 Task: Check the average views per listing of 1 bathroom in the last 3 years.
Action: Mouse moved to (887, 210)
Screenshot: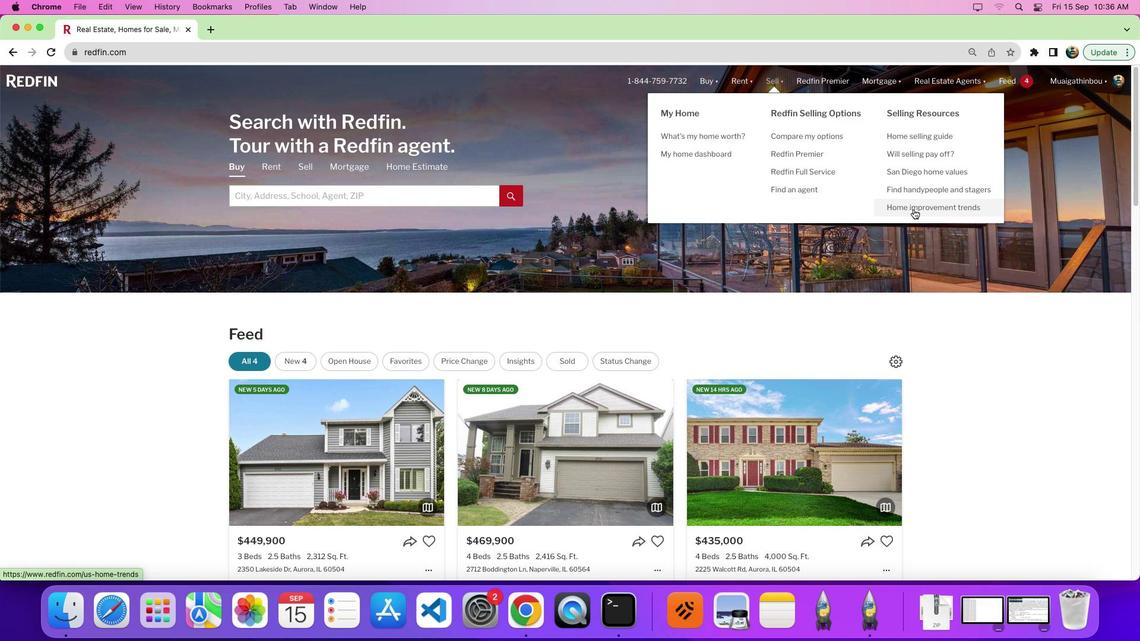 
Action: Mouse pressed left at (887, 210)
Screenshot: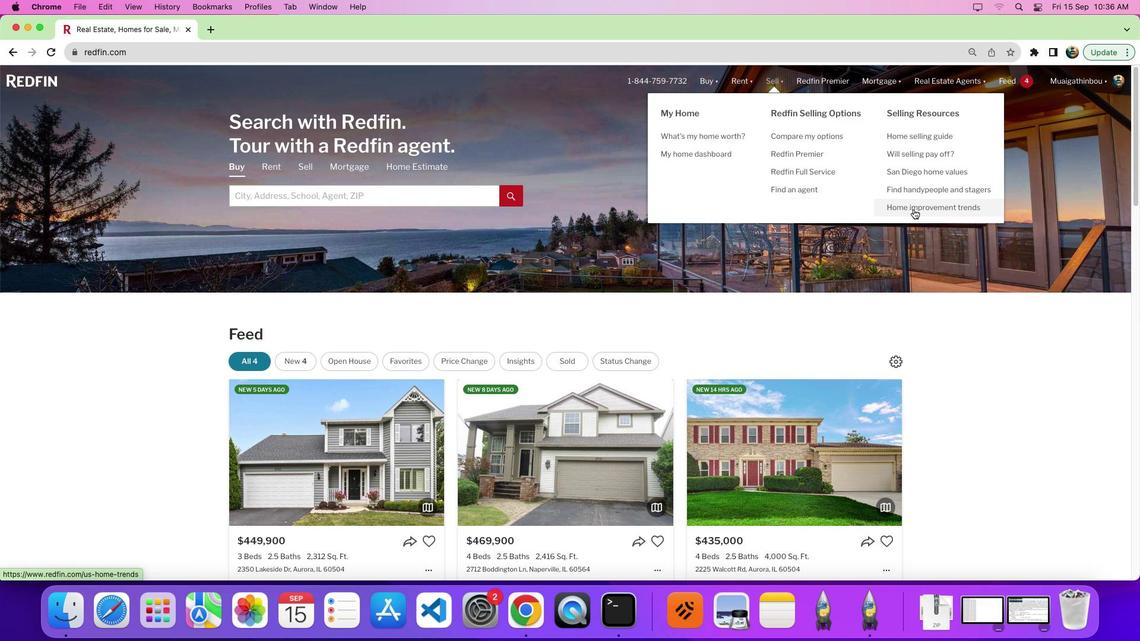 
Action: Mouse moved to (307, 229)
Screenshot: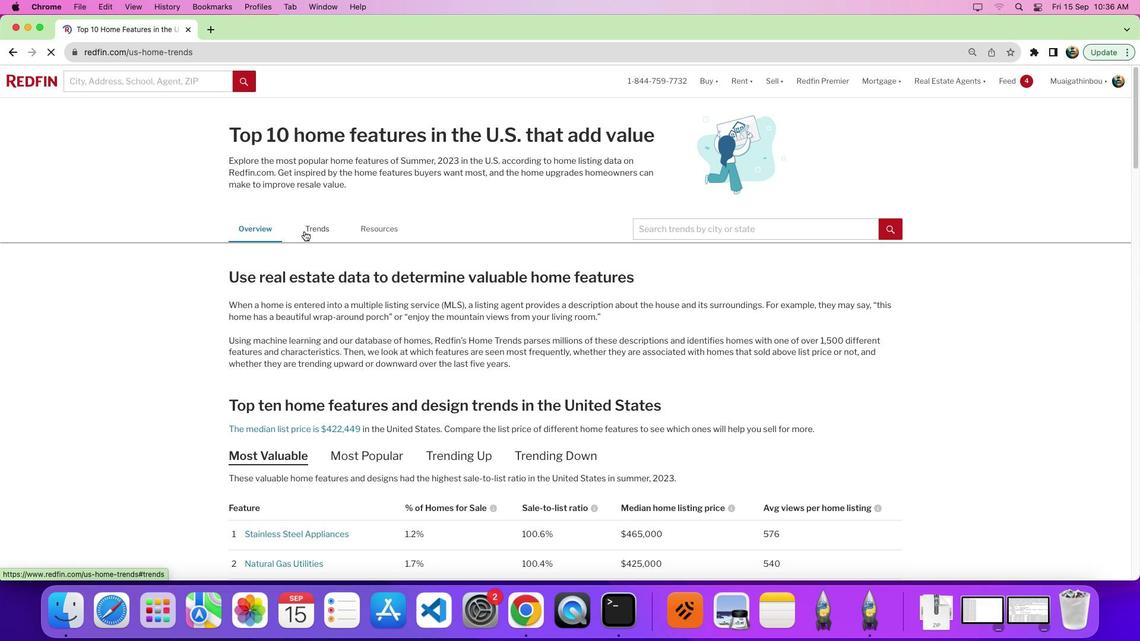 
Action: Mouse pressed left at (307, 229)
Screenshot: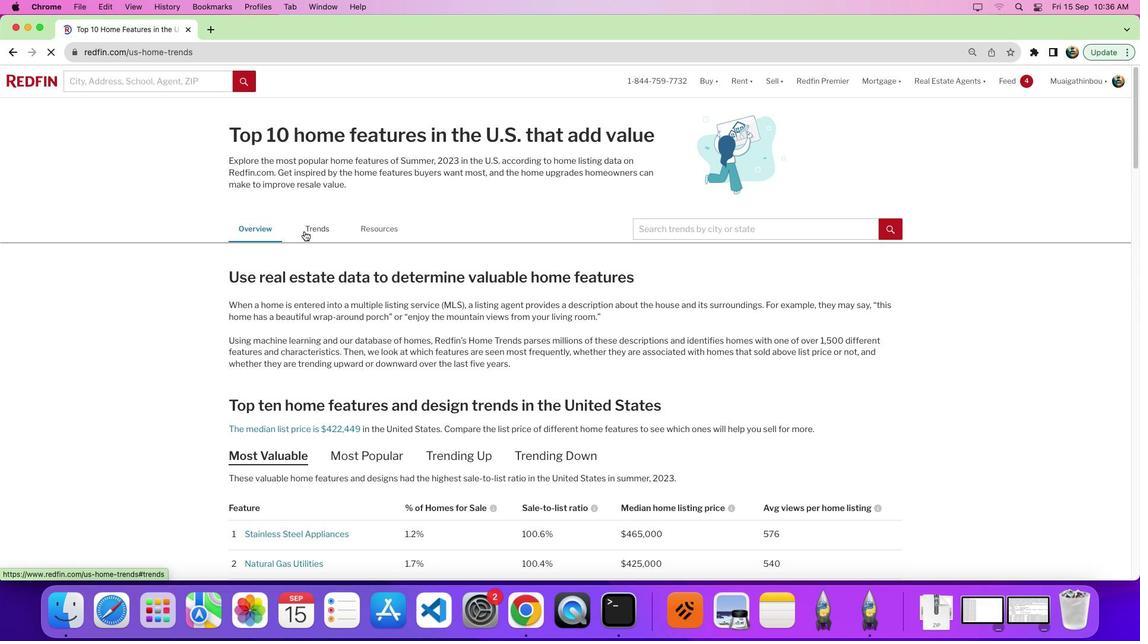 
Action: Mouse pressed left at (307, 229)
Screenshot: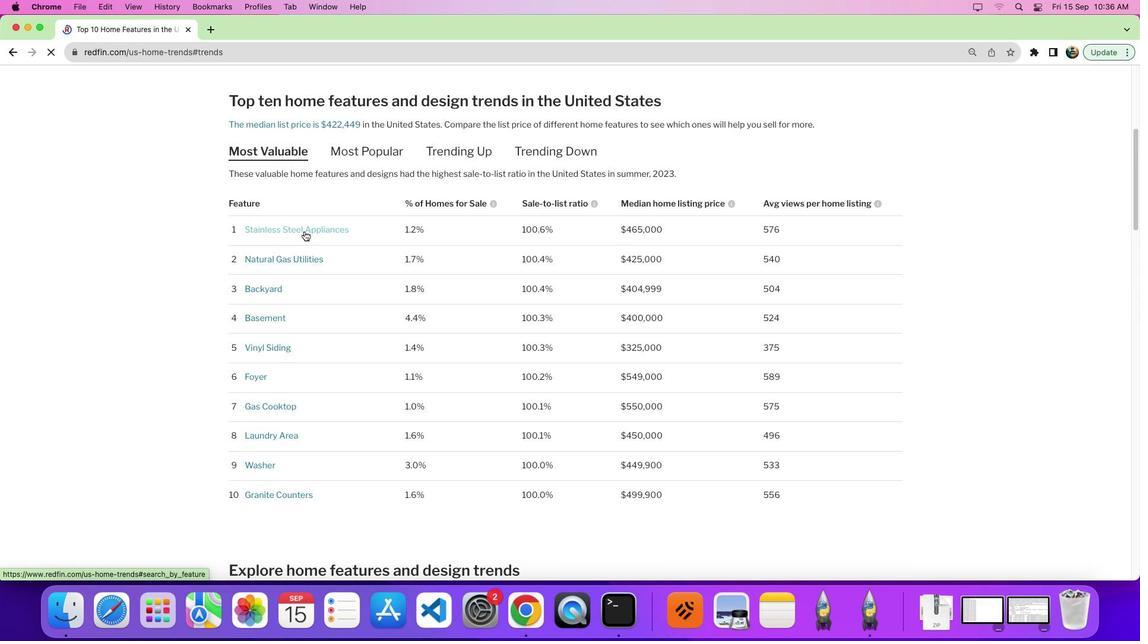 
Action: Mouse moved to (541, 286)
Screenshot: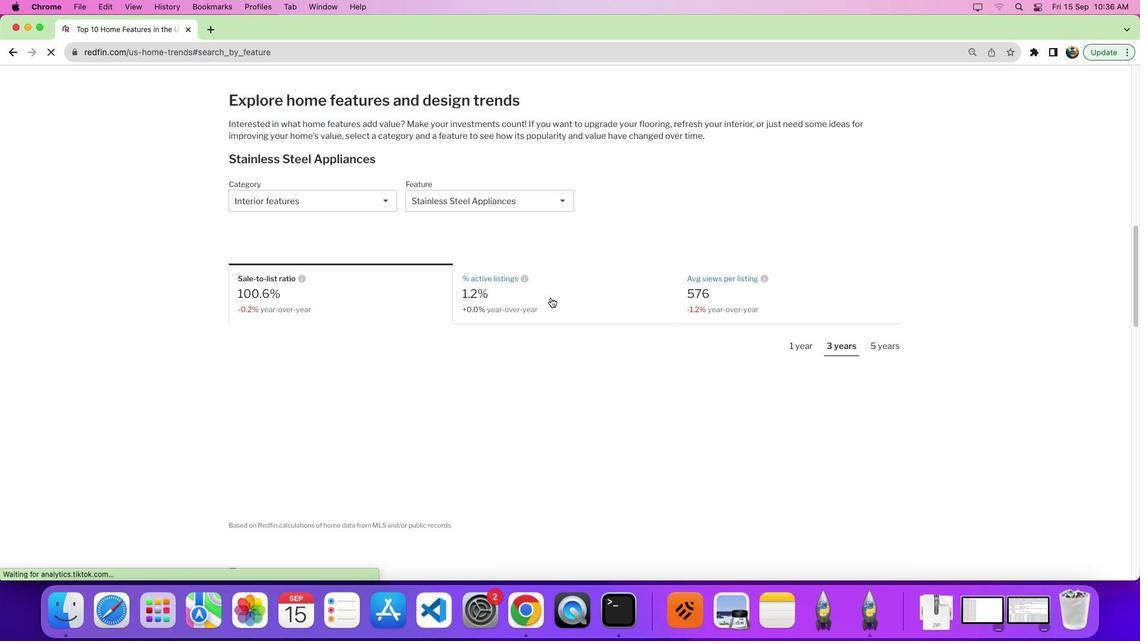
Action: Mouse scrolled (541, 286) with delta (17, 30)
Screenshot: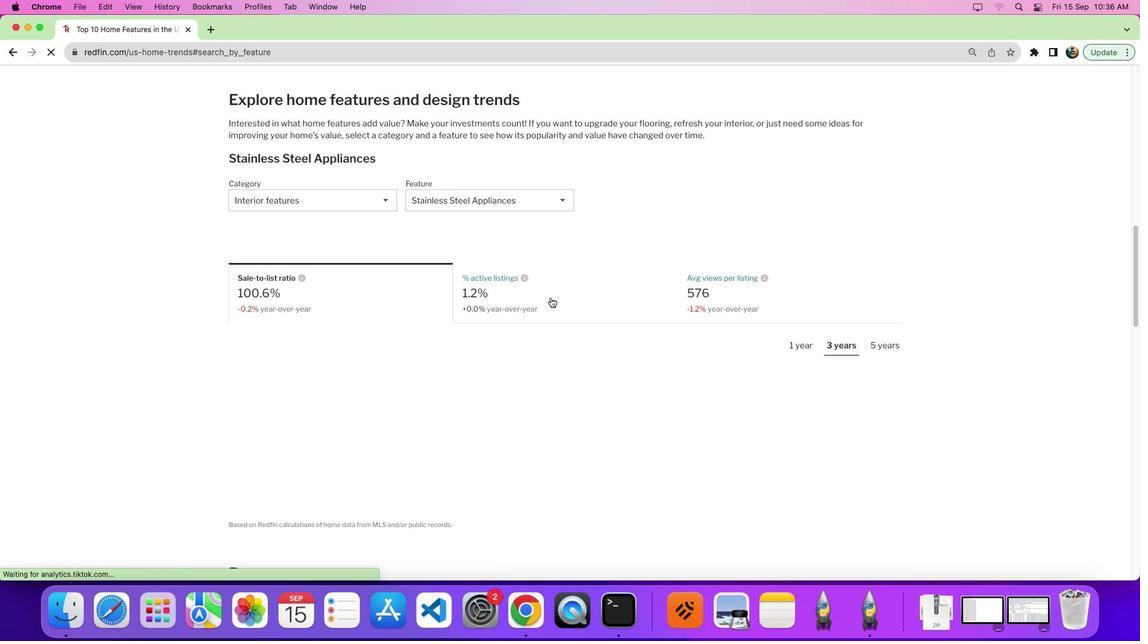 
Action: Mouse scrolled (541, 286) with delta (17, 30)
Screenshot: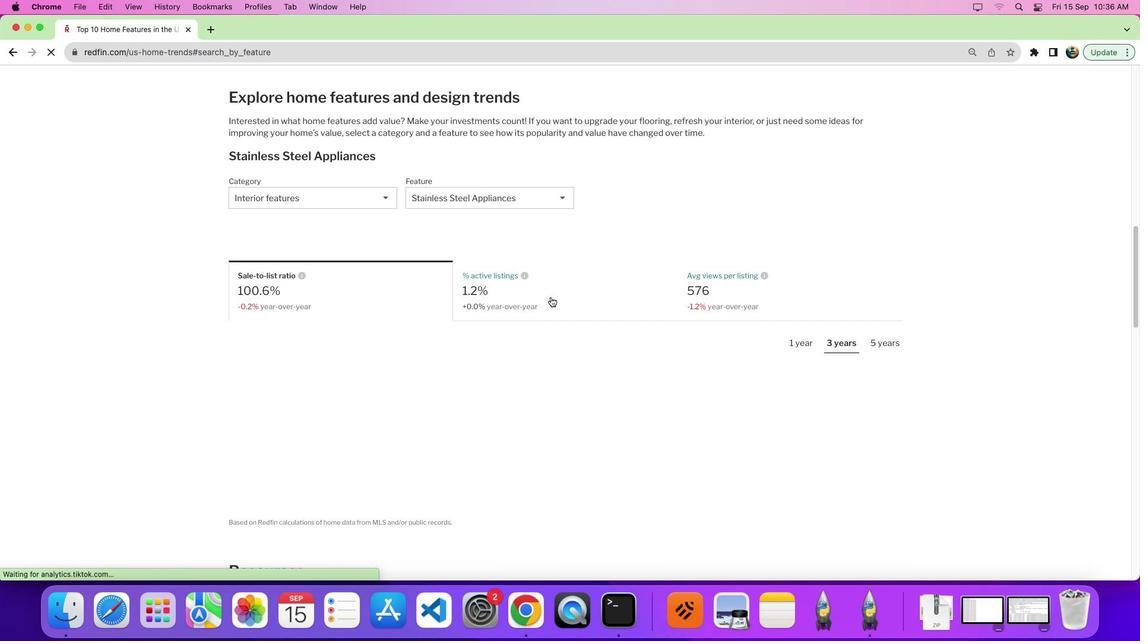 
Action: Mouse moved to (321, 172)
Screenshot: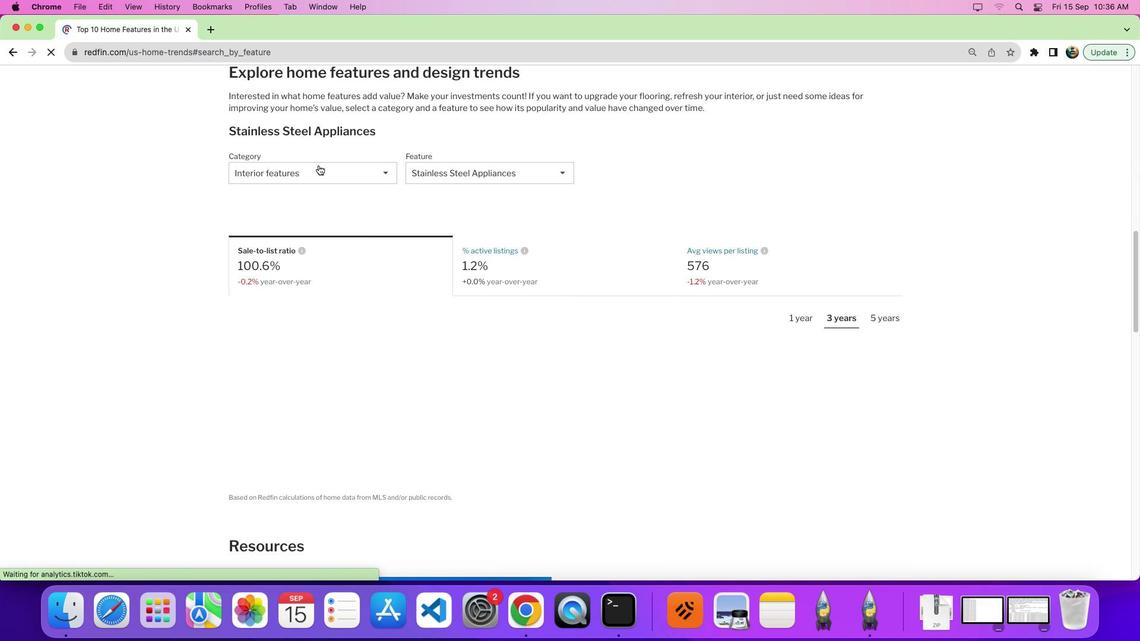 
Action: Mouse pressed left at (321, 172)
Screenshot: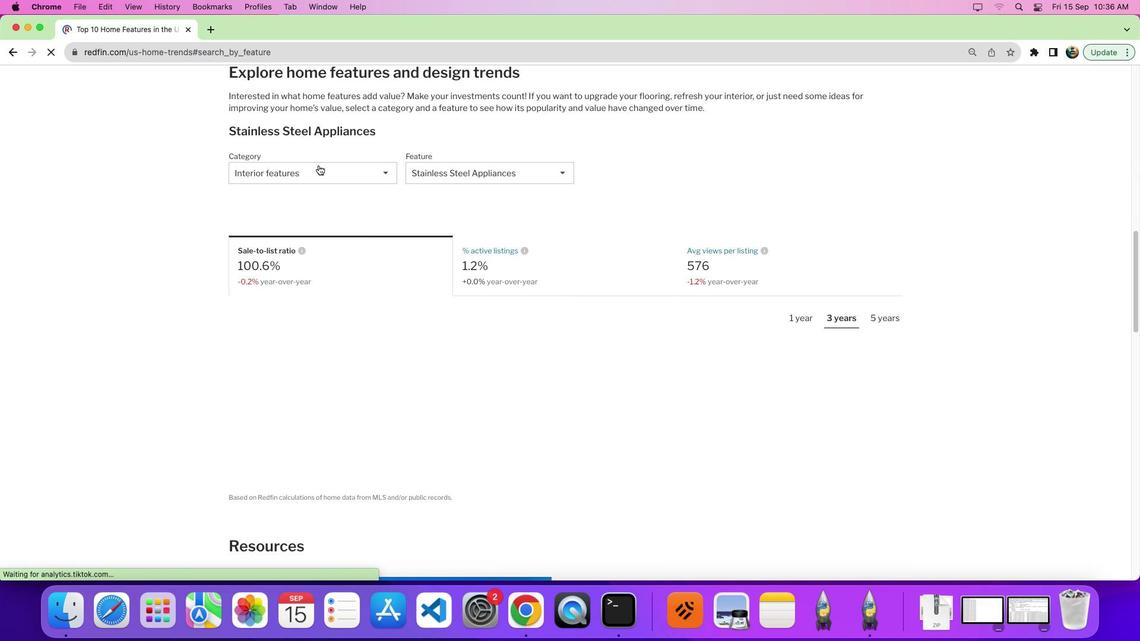 
Action: Mouse moved to (317, 243)
Screenshot: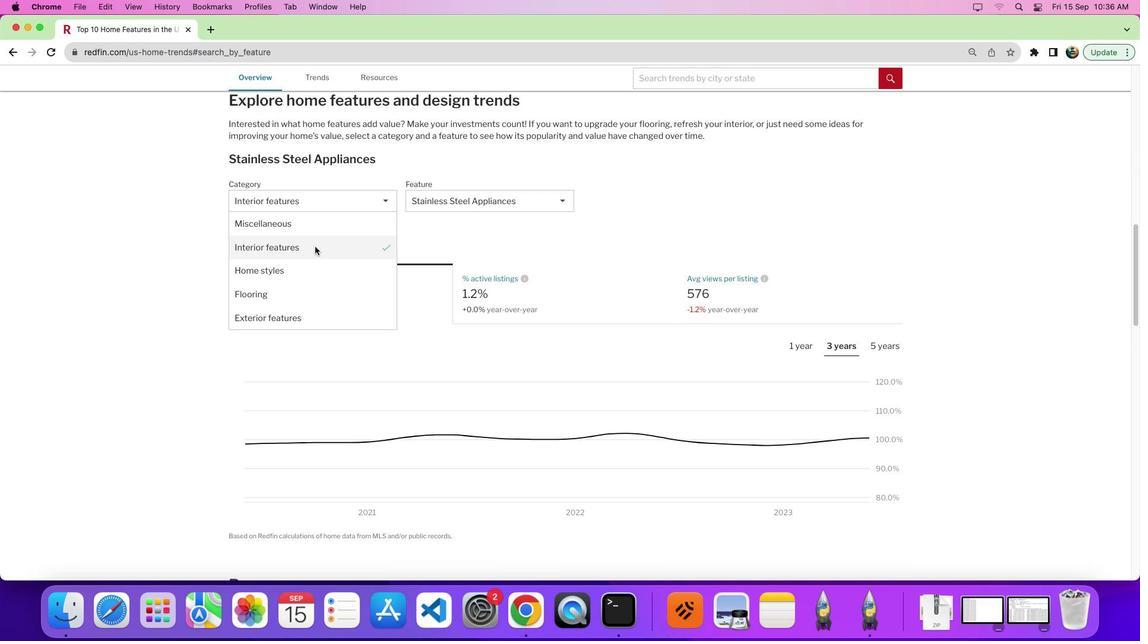 
Action: Mouse pressed left at (317, 243)
Screenshot: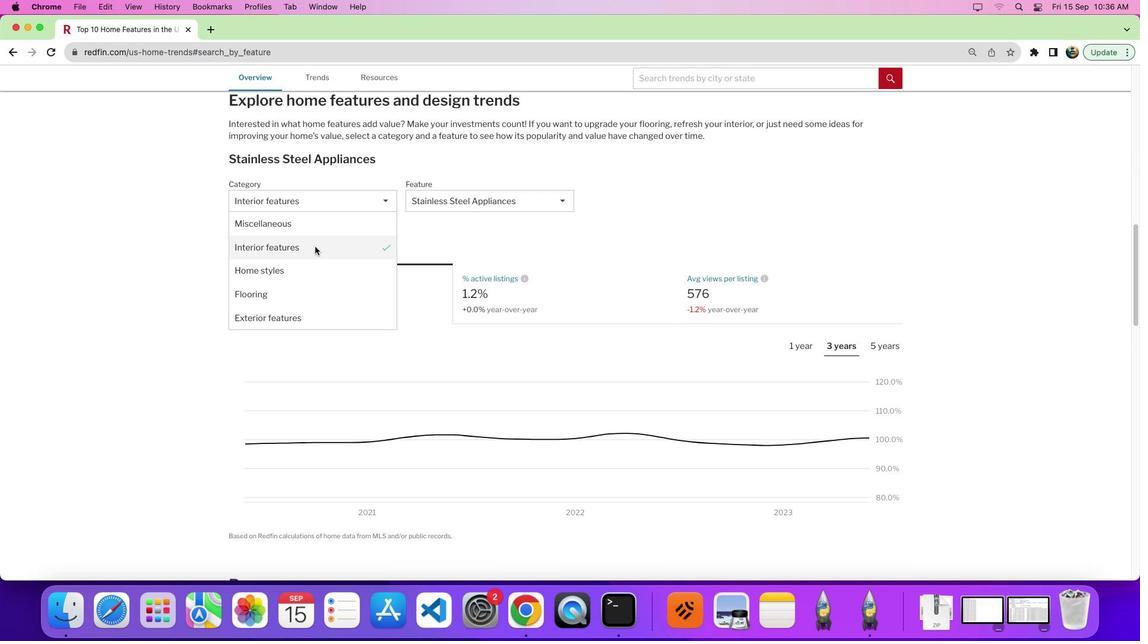 
Action: Mouse moved to (467, 211)
Screenshot: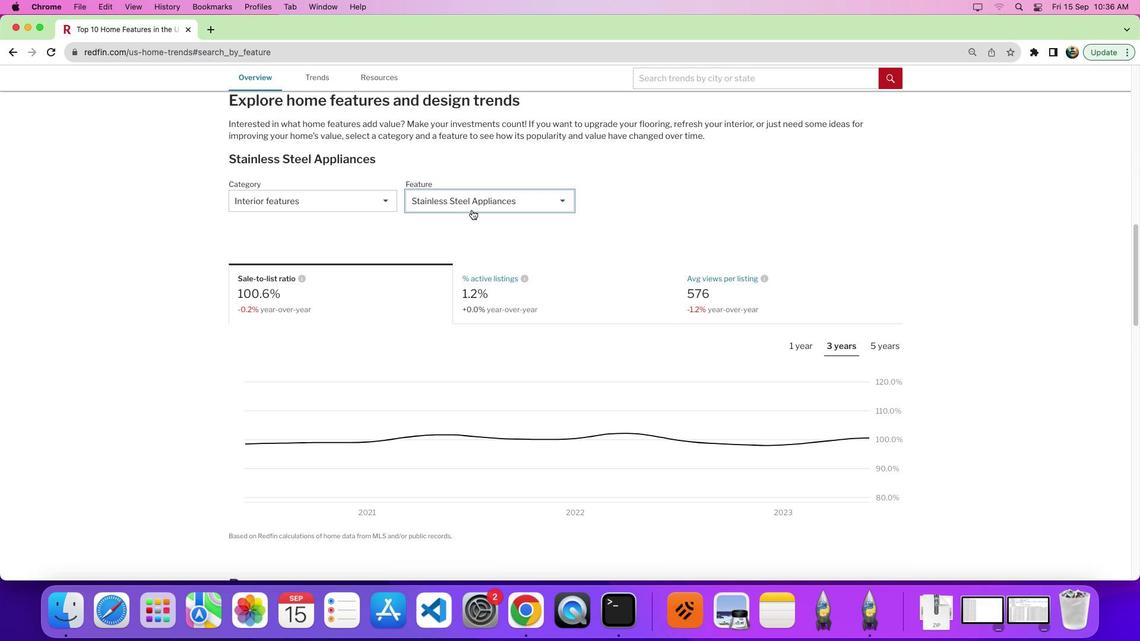 
Action: Mouse pressed left at (467, 211)
Screenshot: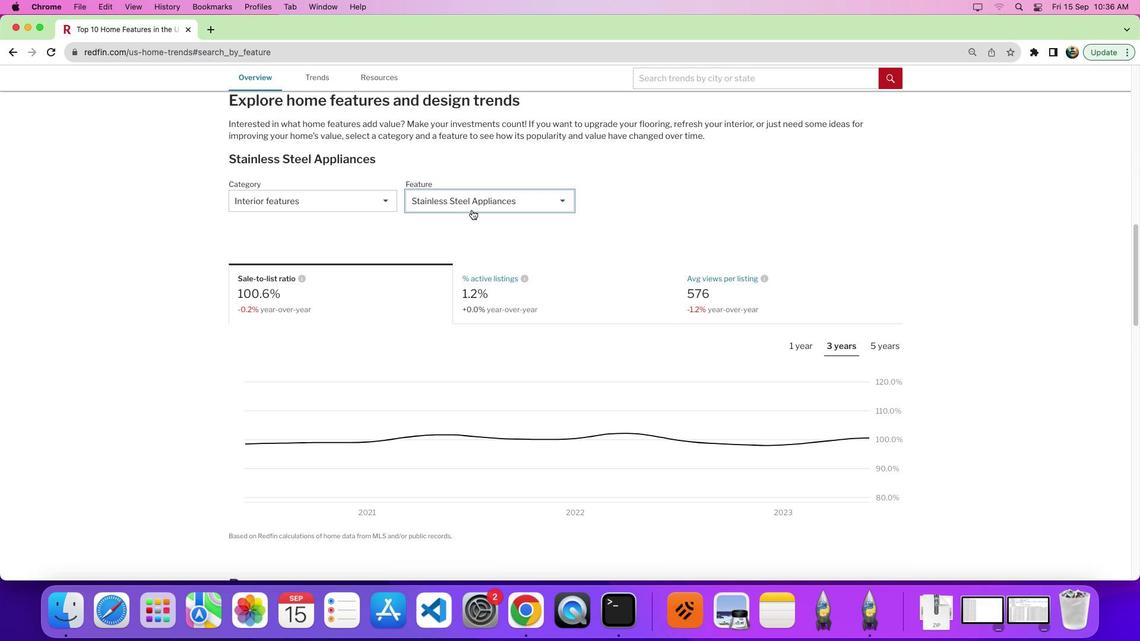 
Action: Mouse moved to (470, 244)
Screenshot: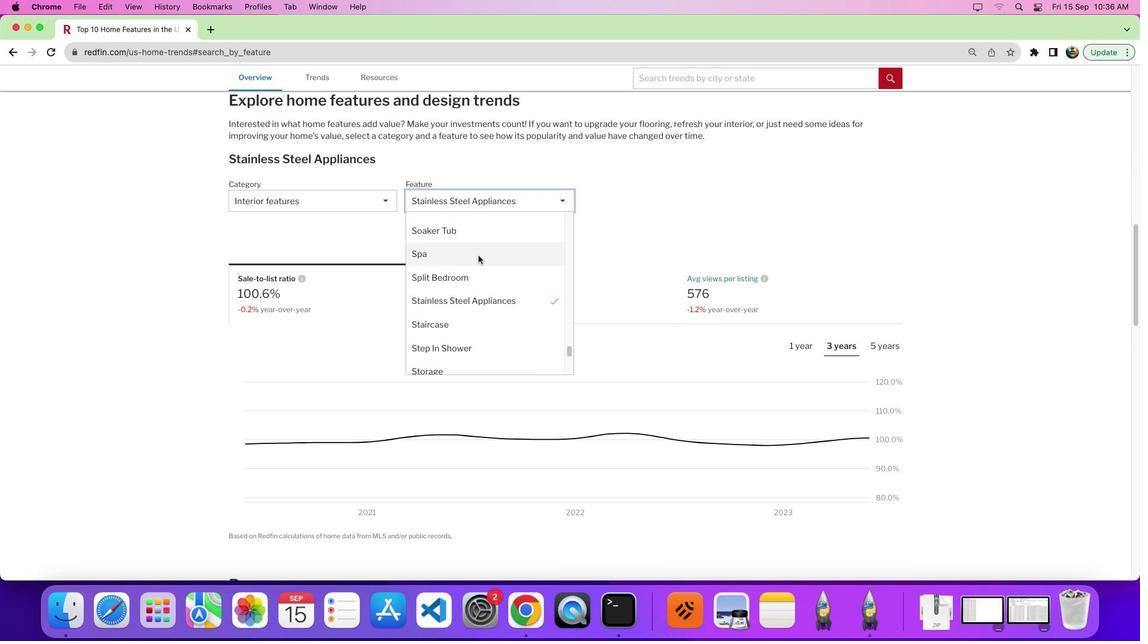 
Action: Mouse scrolled (470, 244) with delta (17, 30)
Screenshot: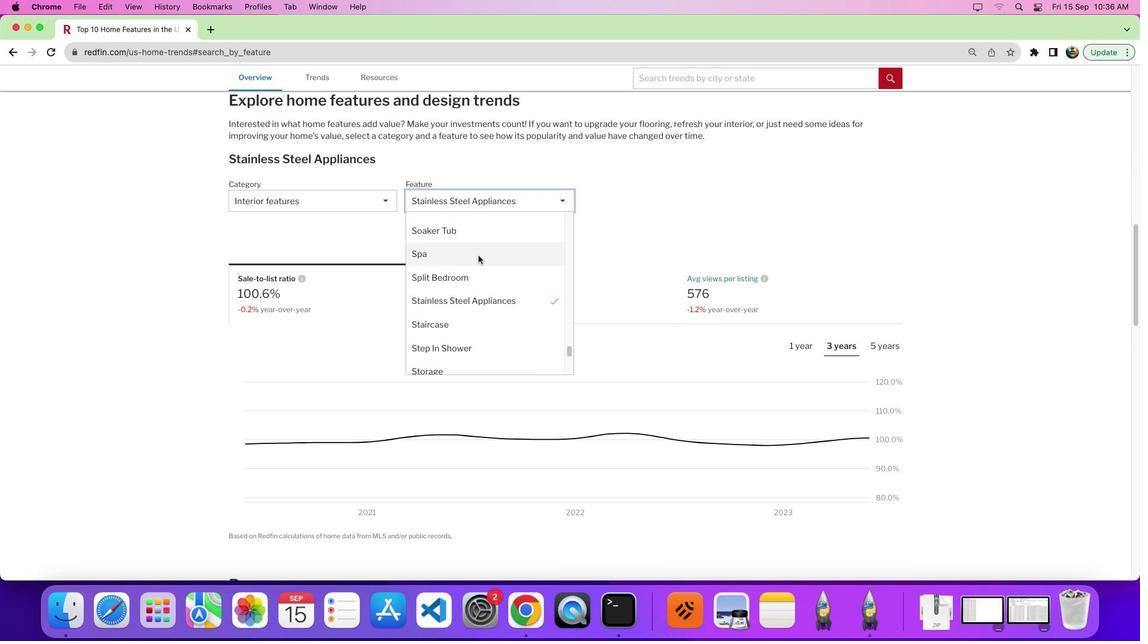 
Action: Mouse moved to (470, 246)
Screenshot: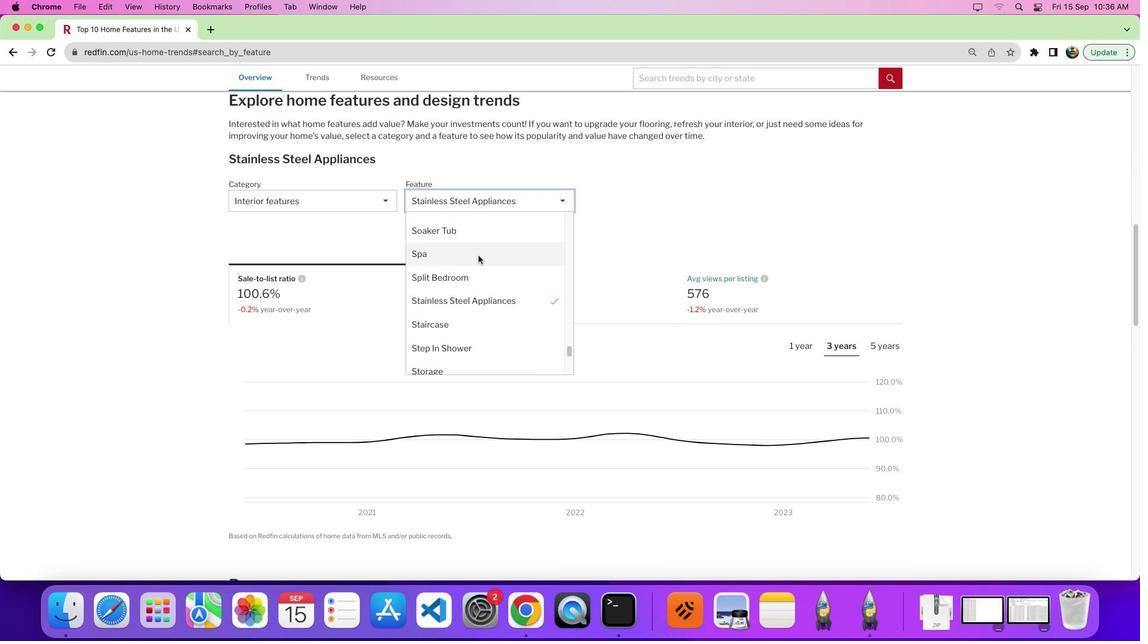 
Action: Mouse scrolled (470, 246) with delta (17, 31)
Screenshot: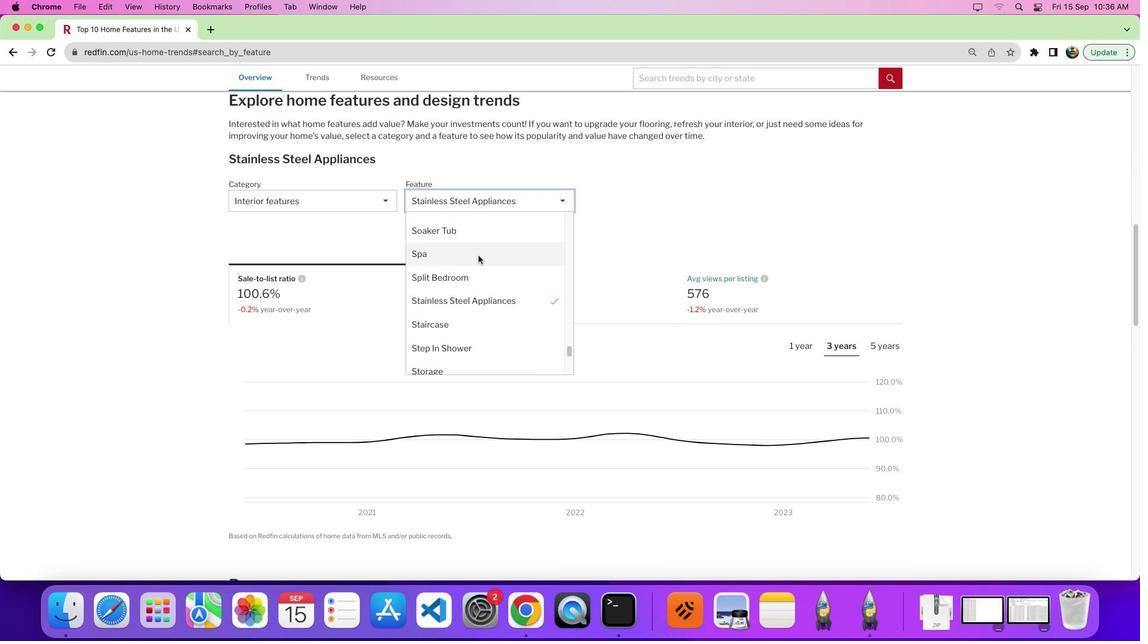 
Action: Mouse moved to (473, 249)
Screenshot: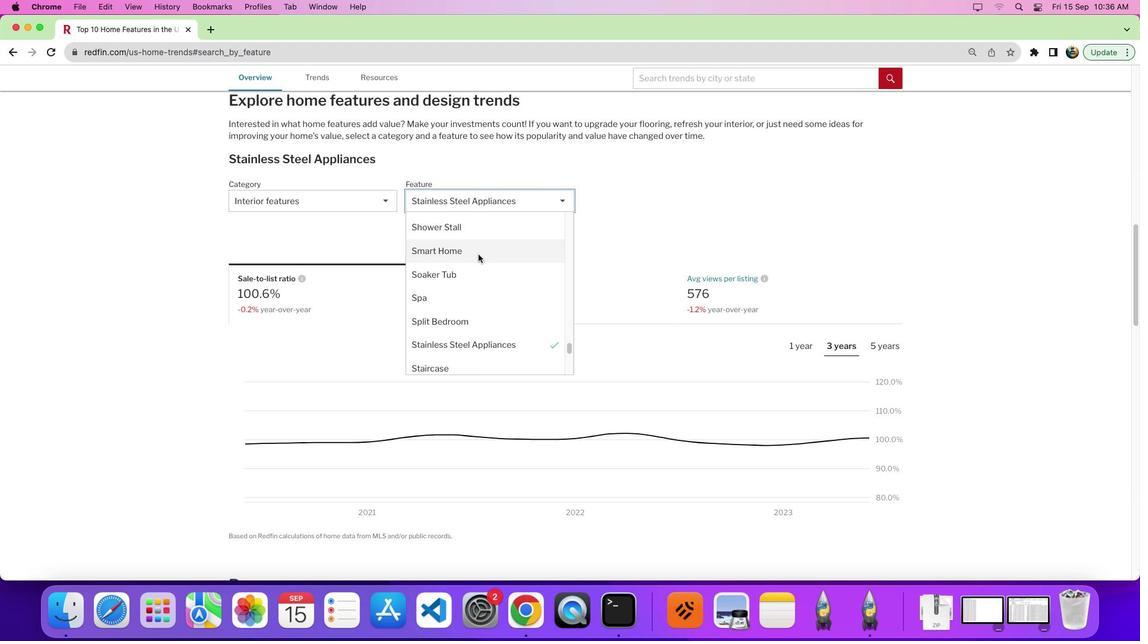 
Action: Mouse scrolled (473, 249) with delta (17, 30)
Screenshot: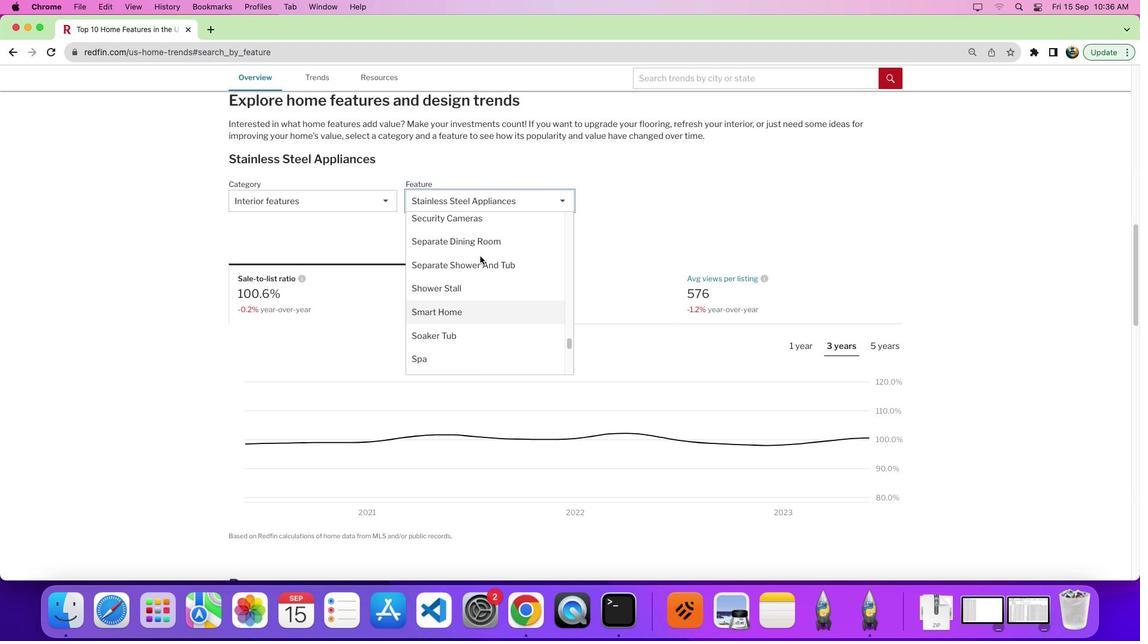 
Action: Mouse scrolled (473, 249) with delta (17, 31)
Screenshot: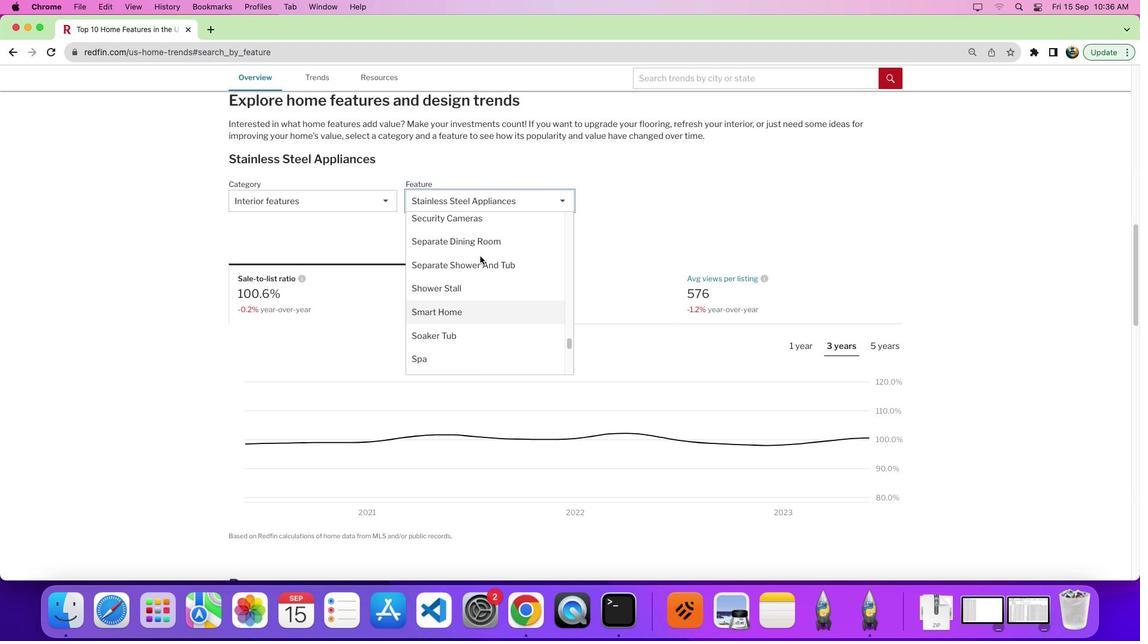 
Action: Mouse scrolled (473, 249) with delta (17, 35)
Screenshot: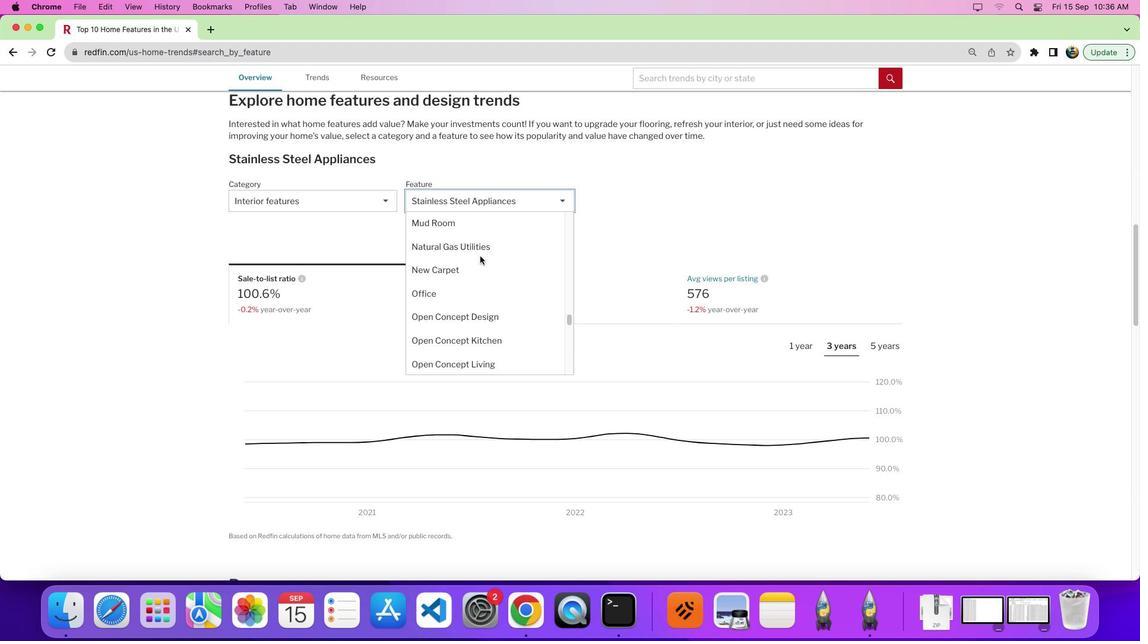 
Action: Mouse scrolled (473, 249) with delta (17, 38)
Screenshot: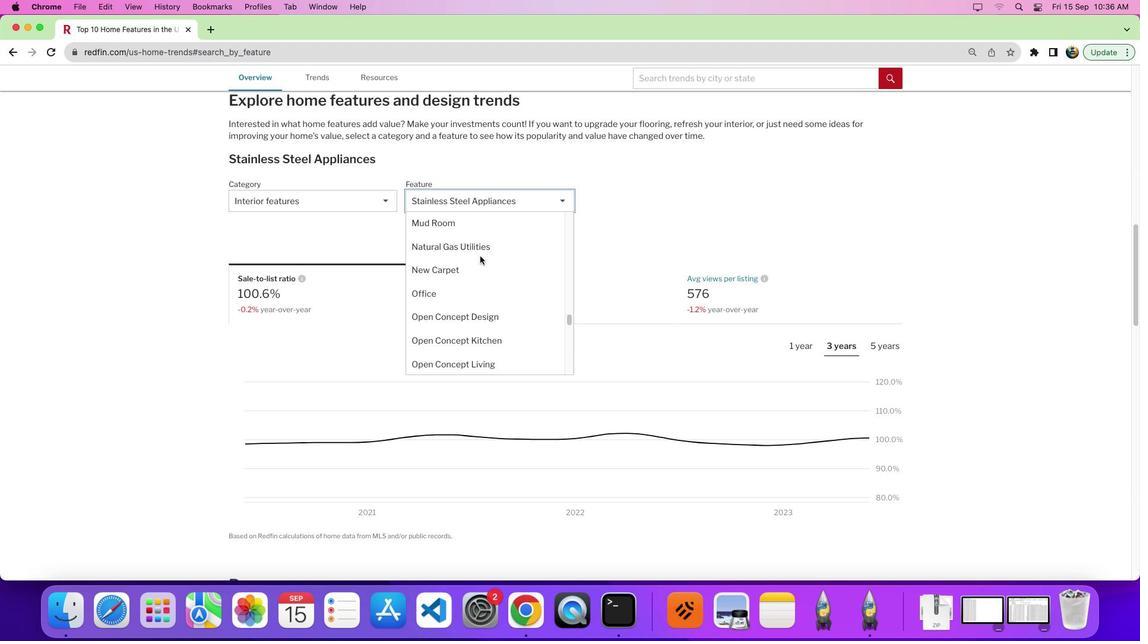 
Action: Mouse moved to (475, 250)
Screenshot: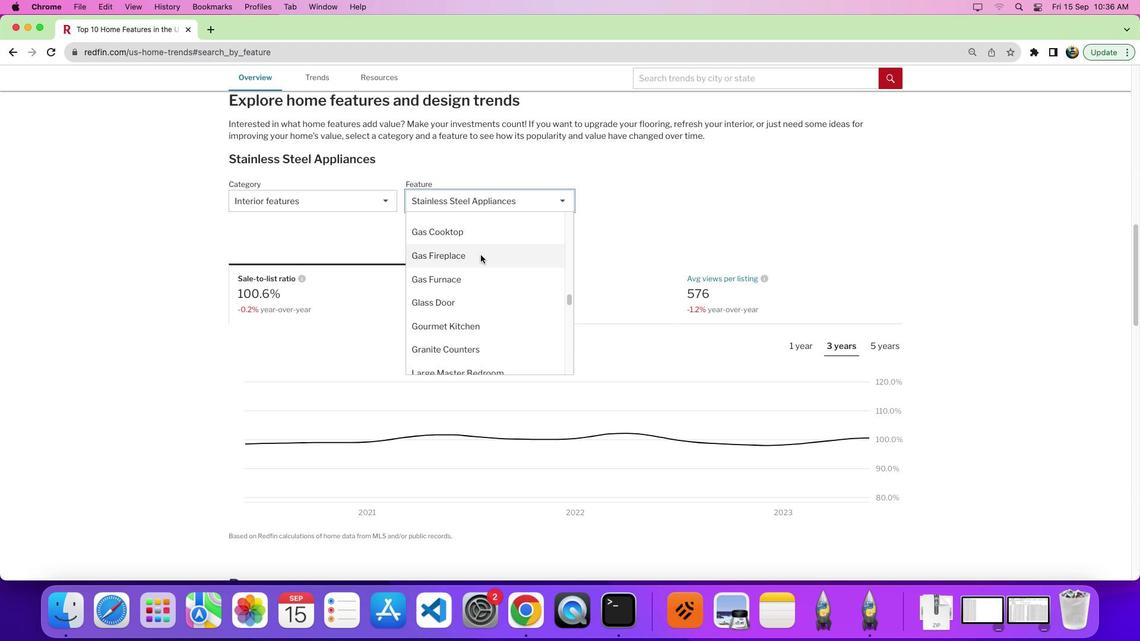 
Action: Mouse scrolled (475, 250) with delta (17, 30)
Screenshot: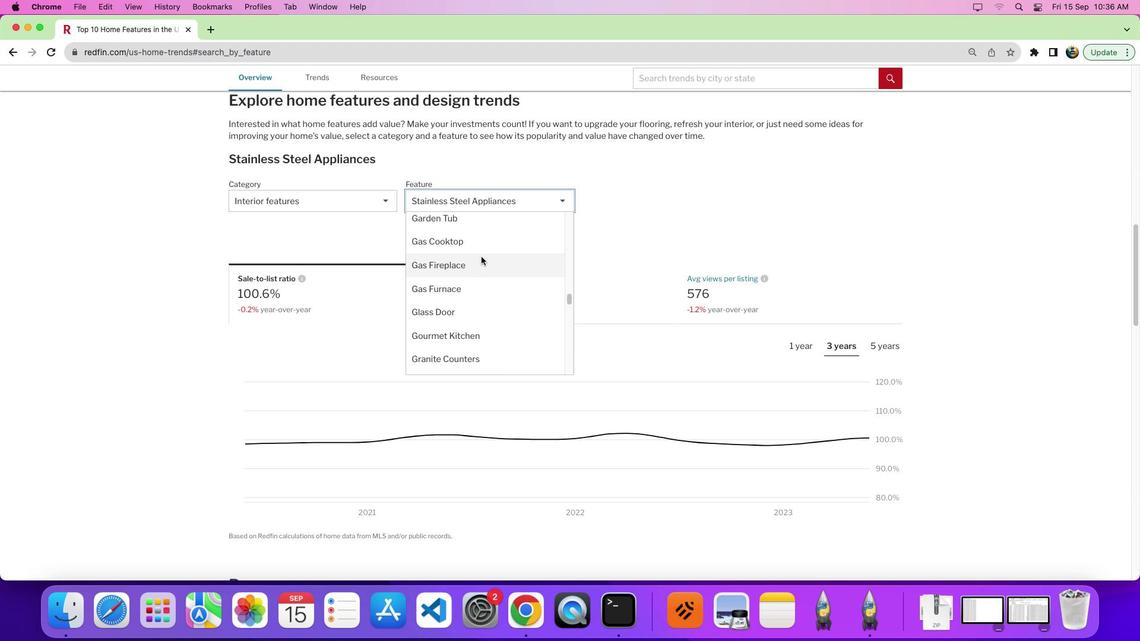 
Action: Mouse scrolled (475, 250) with delta (17, 31)
Screenshot: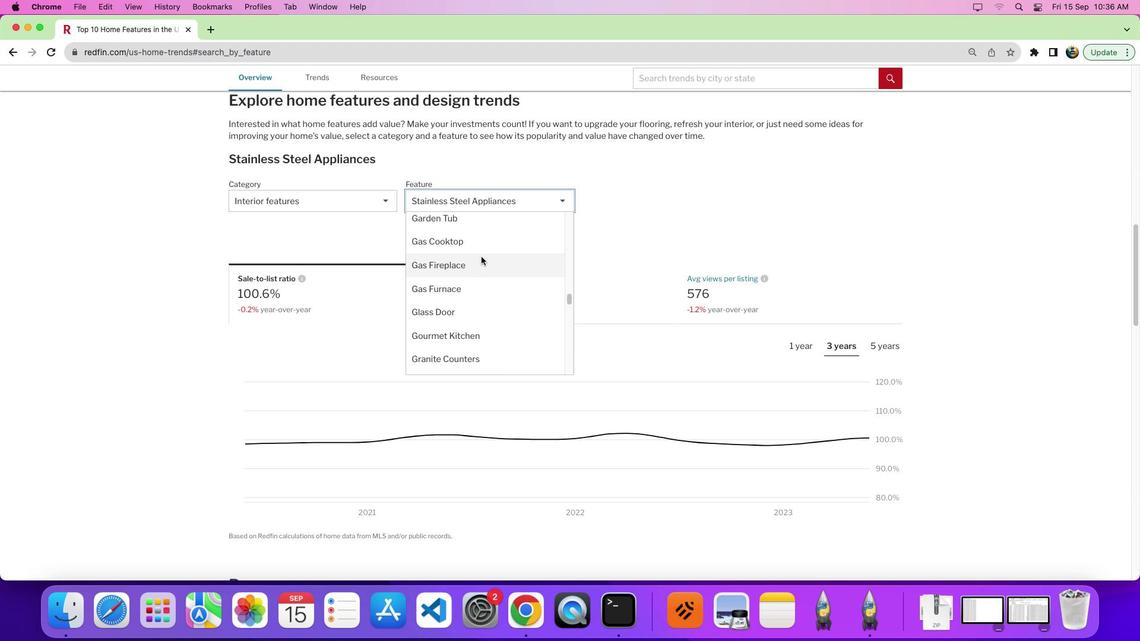 
Action: Mouse moved to (475, 250)
Screenshot: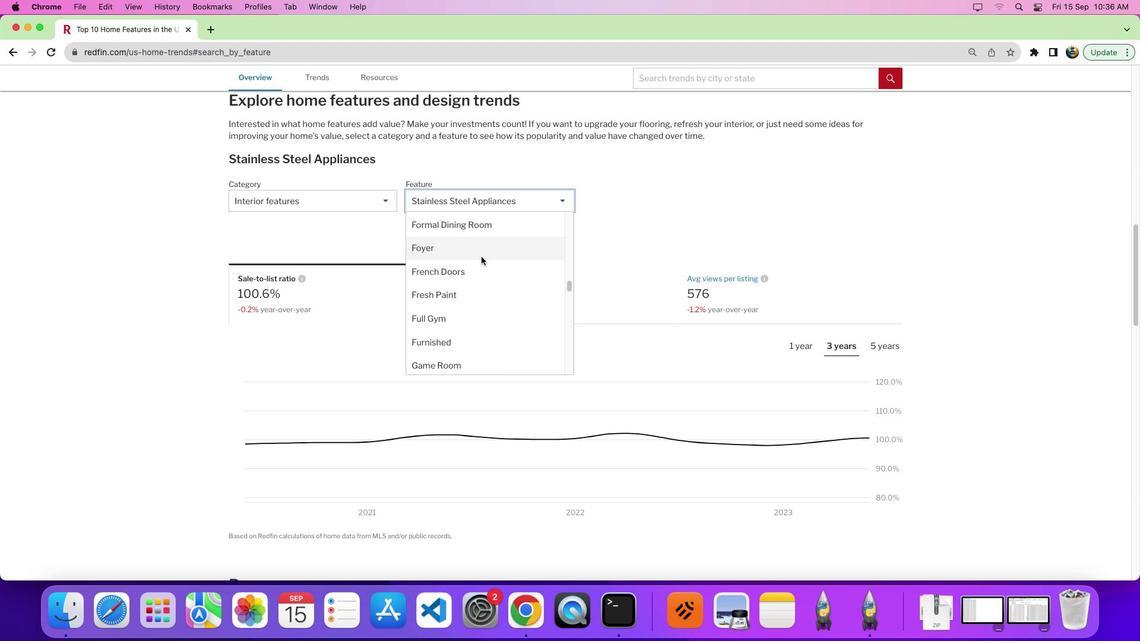 
Action: Mouse scrolled (475, 250) with delta (17, 35)
Screenshot: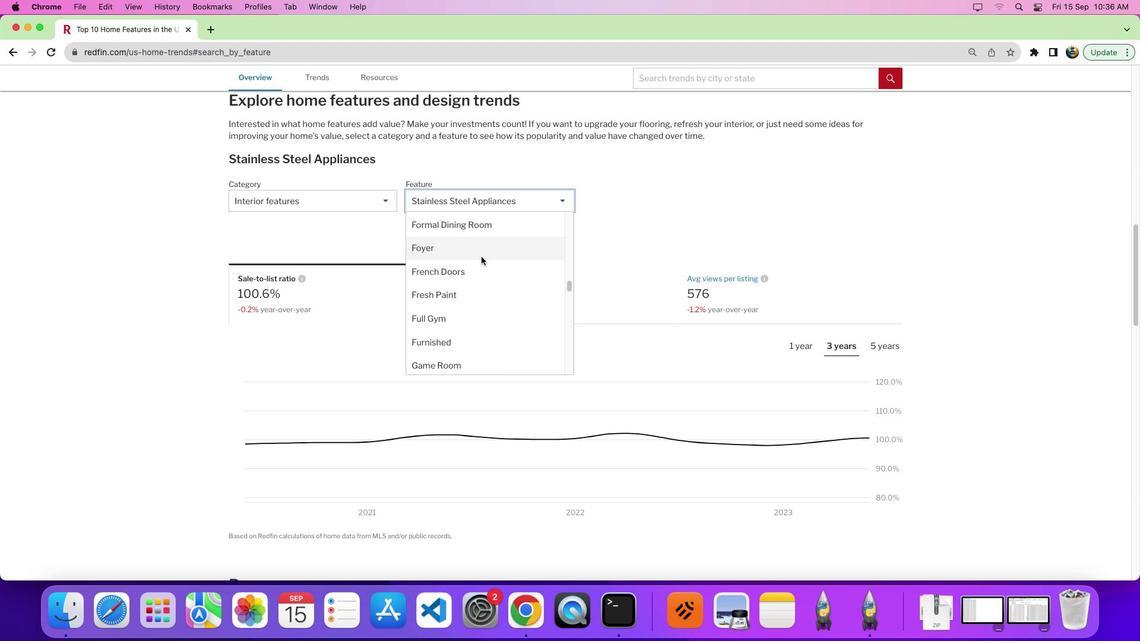 
Action: Mouse moved to (475, 250)
Screenshot: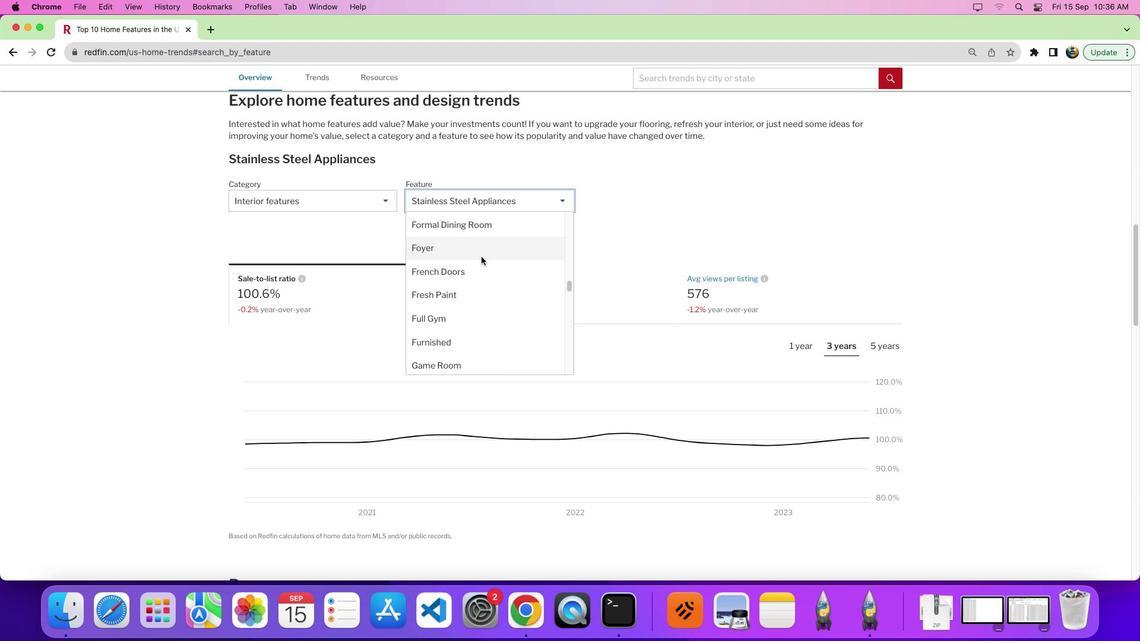 
Action: Mouse scrolled (475, 250) with delta (17, 38)
Screenshot: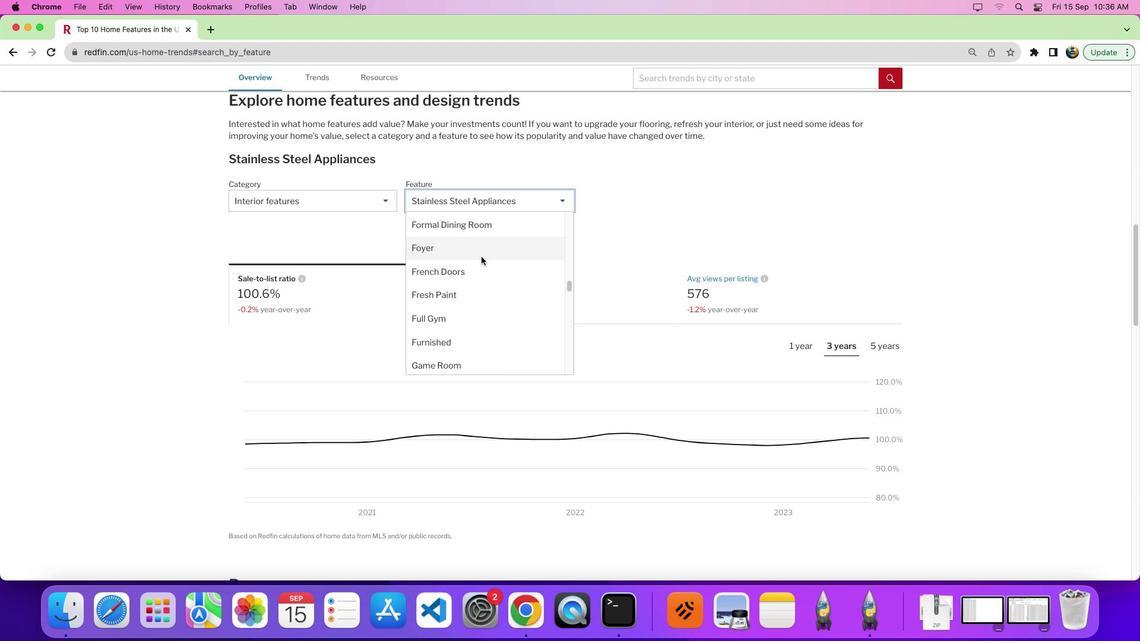 
Action: Mouse moved to (475, 250)
Screenshot: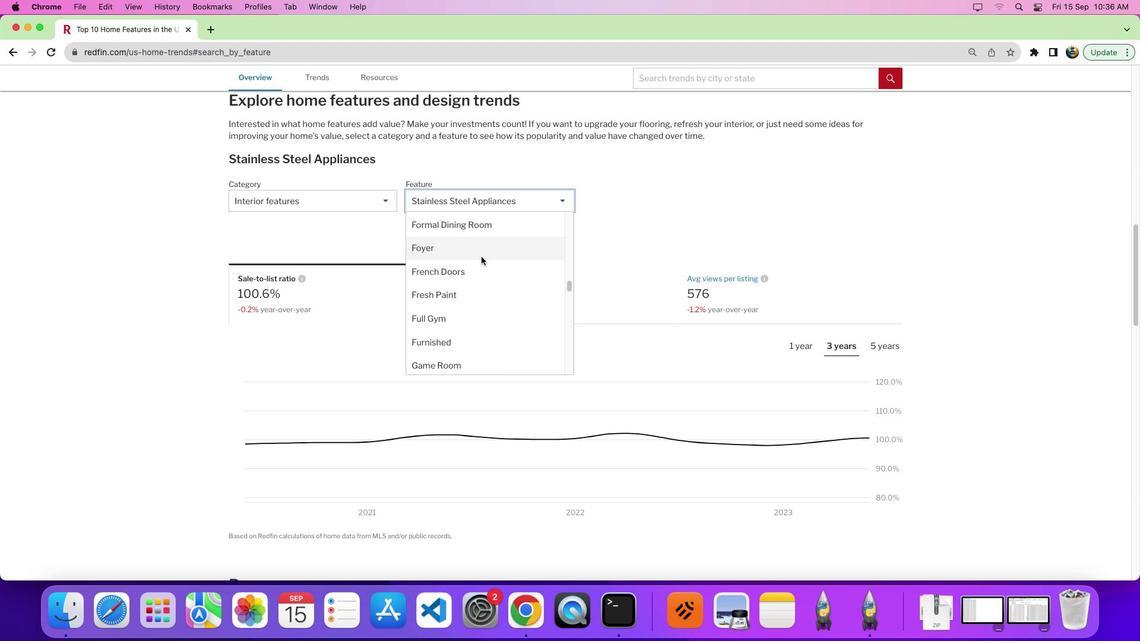 
Action: Mouse scrolled (475, 250) with delta (17, 38)
Screenshot: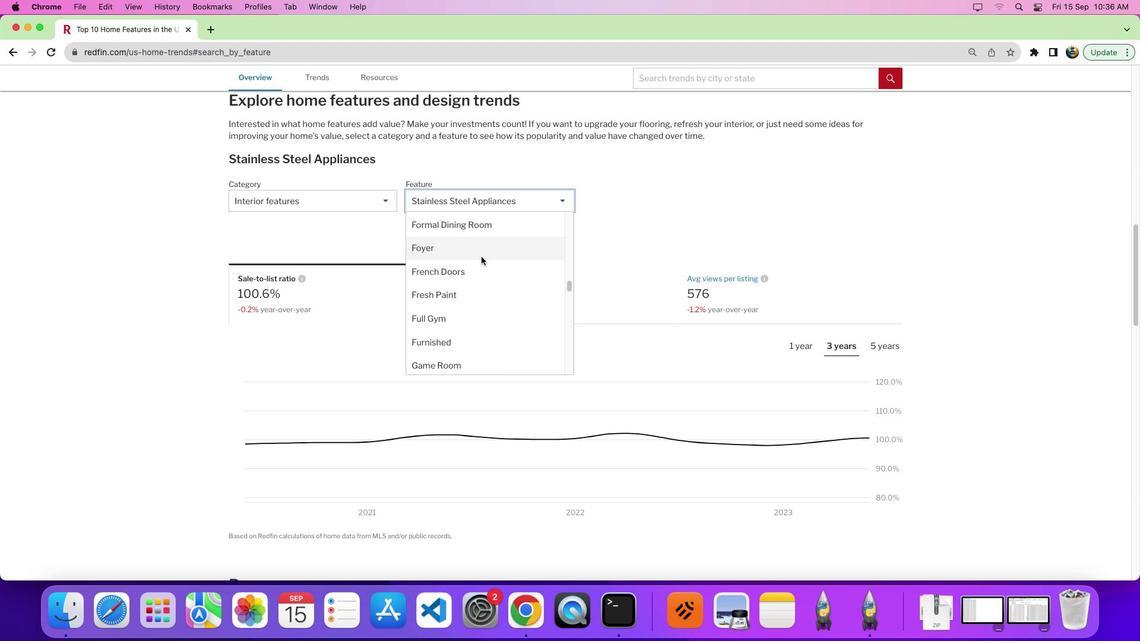 
Action: Mouse moved to (476, 250)
Screenshot: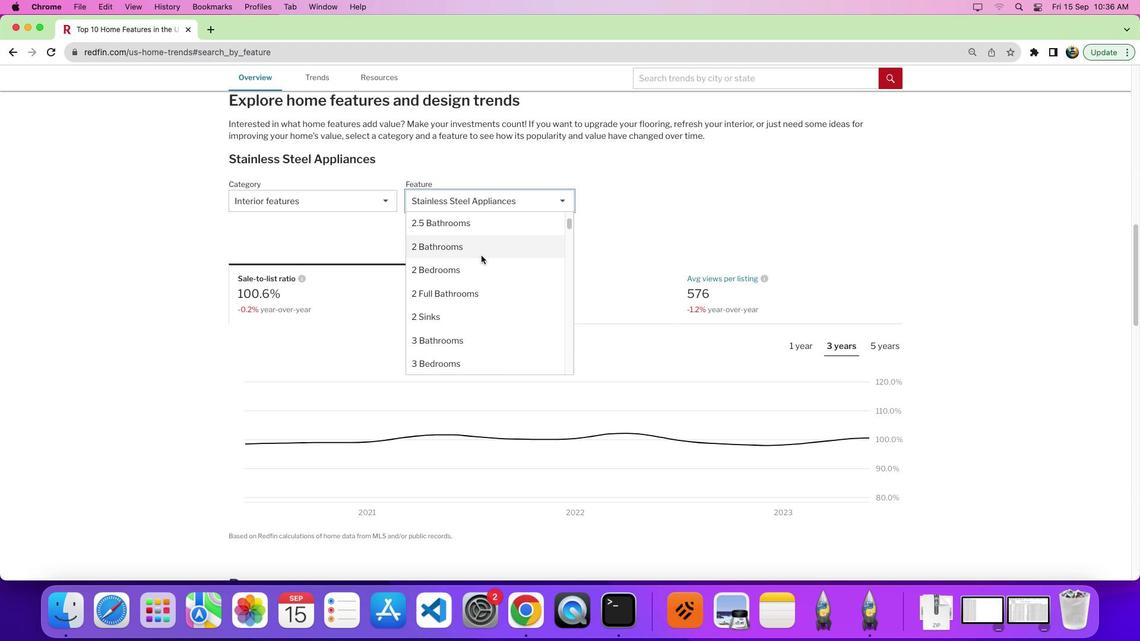 
Action: Mouse scrolled (476, 250) with delta (17, 30)
Screenshot: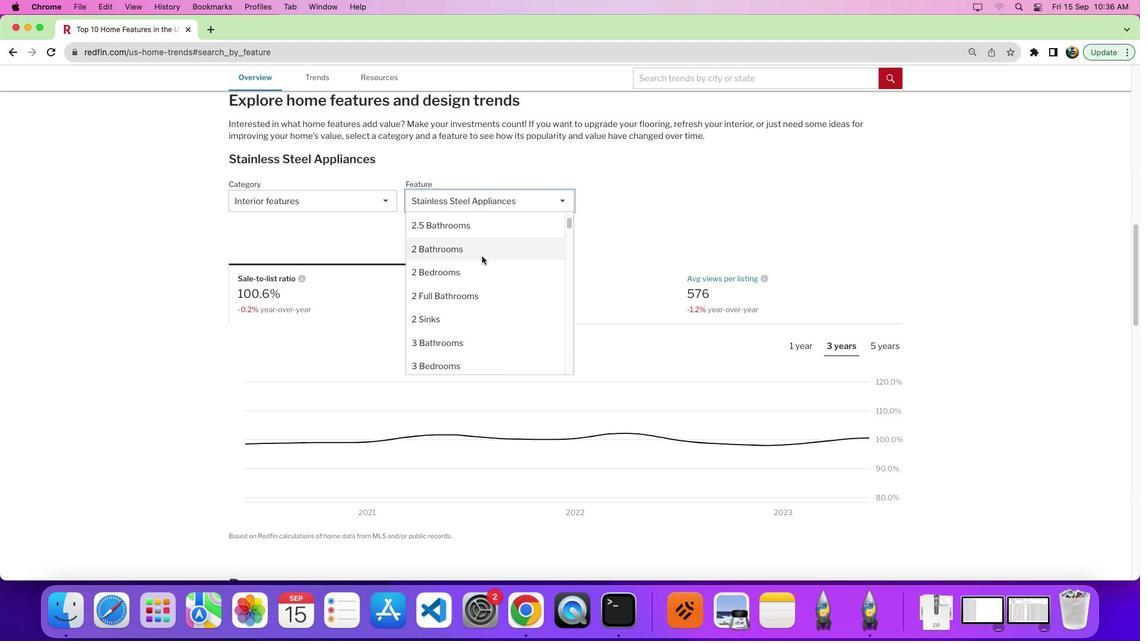 
Action: Mouse scrolled (476, 250) with delta (17, 31)
Screenshot: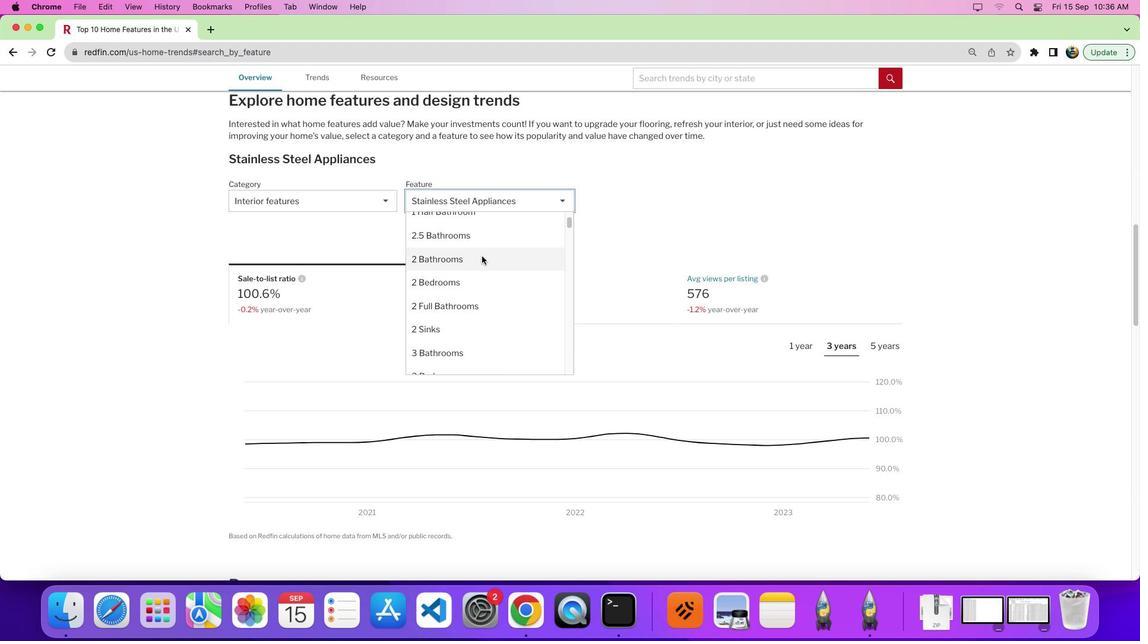 
Action: Mouse scrolled (476, 250) with delta (17, 35)
Screenshot: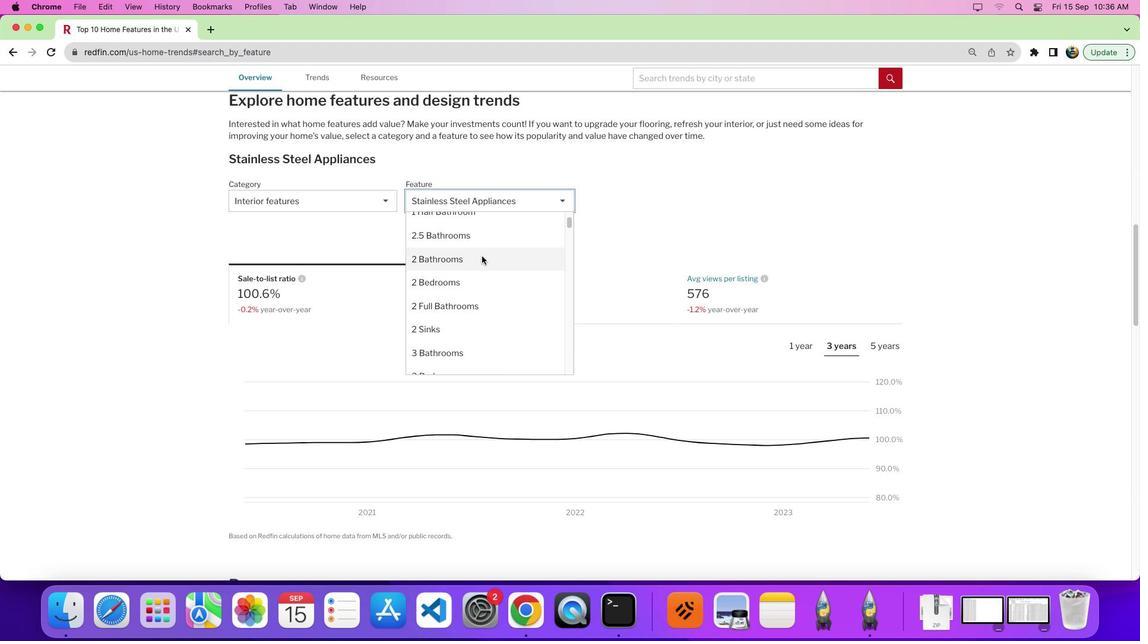 
Action: Mouse scrolled (476, 250) with delta (17, 38)
Screenshot: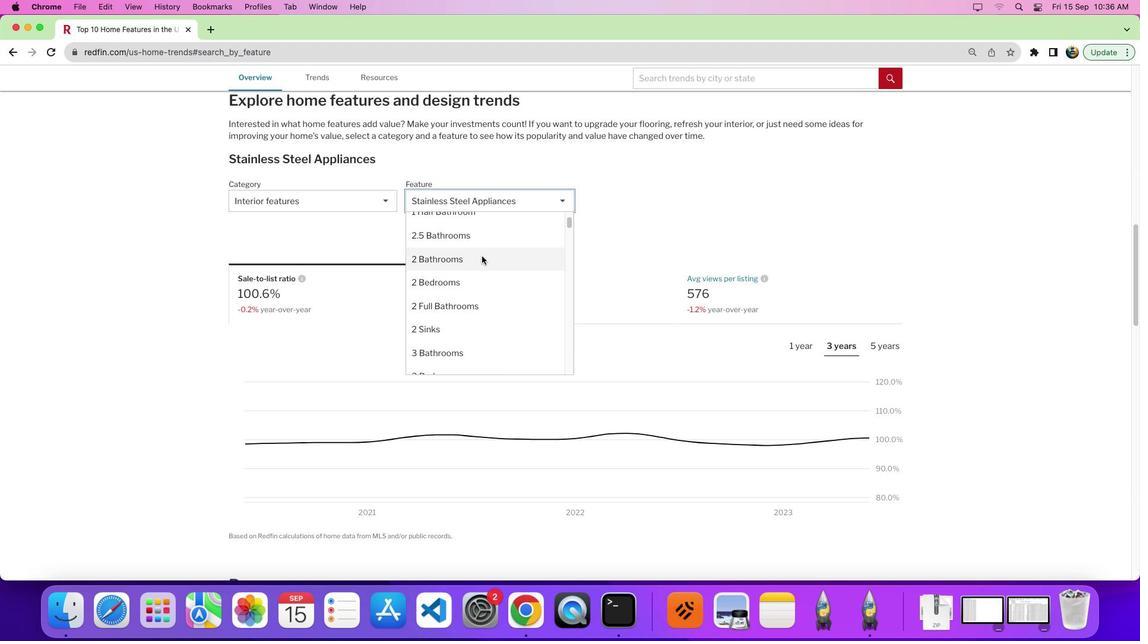
Action: Mouse scrolled (476, 250) with delta (17, 38)
Screenshot: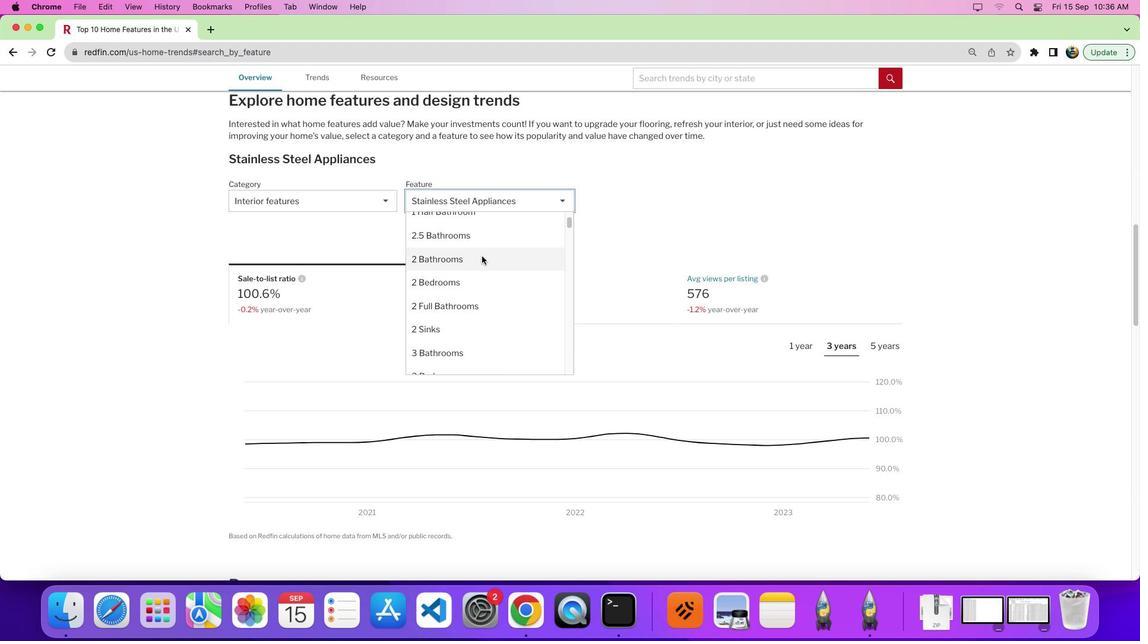 
Action: Mouse moved to (461, 224)
Screenshot: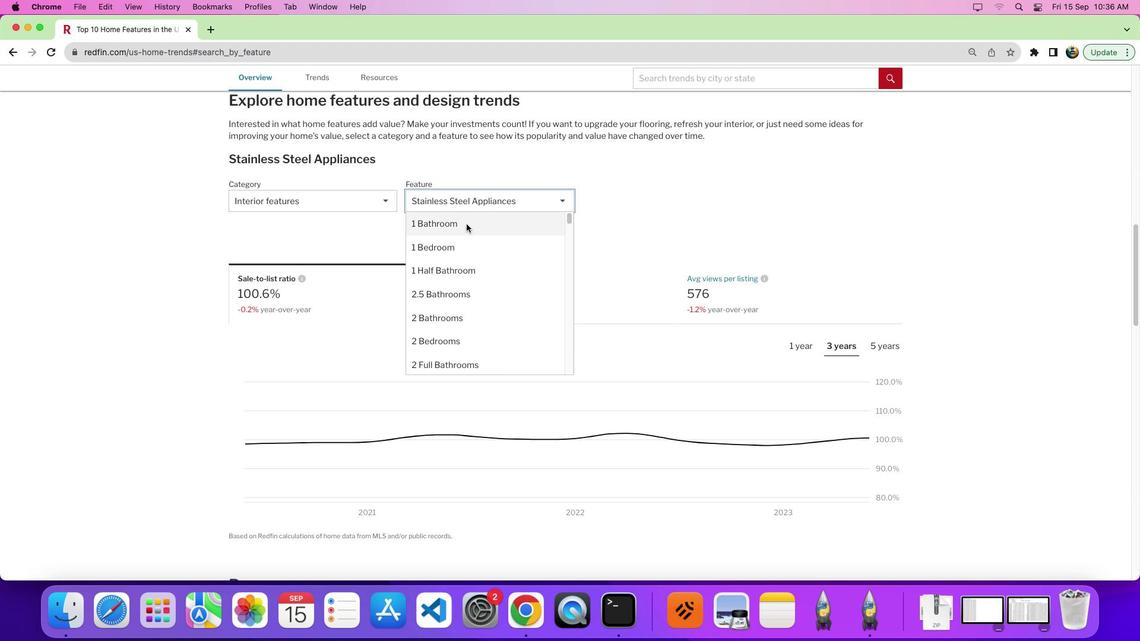 
Action: Mouse pressed left at (461, 224)
Screenshot: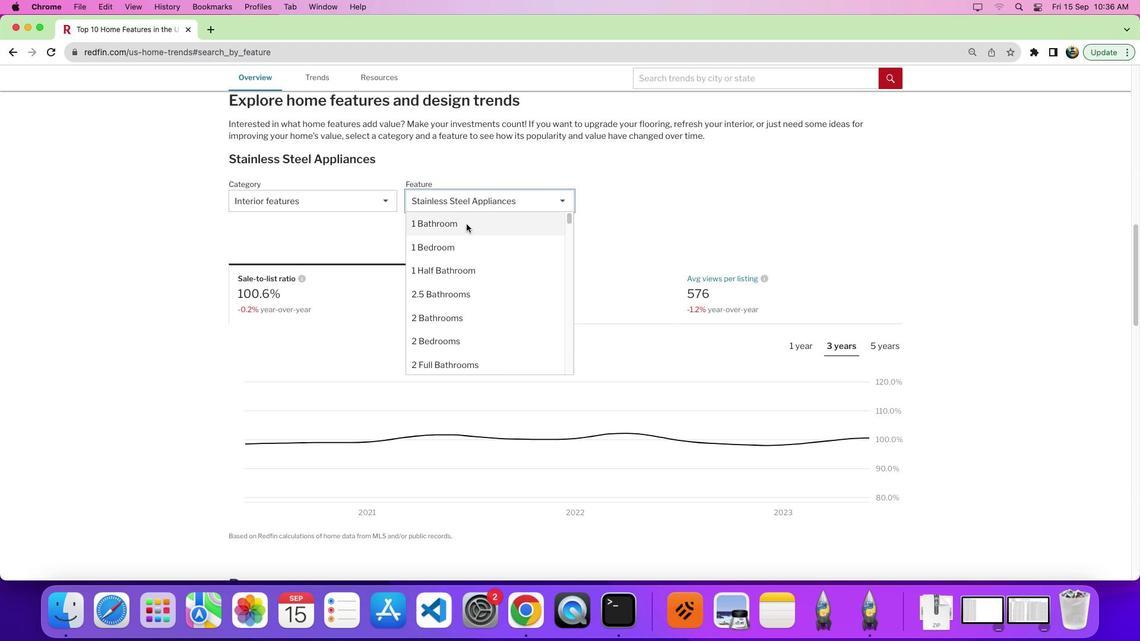 
Action: Mouse moved to (700, 274)
Screenshot: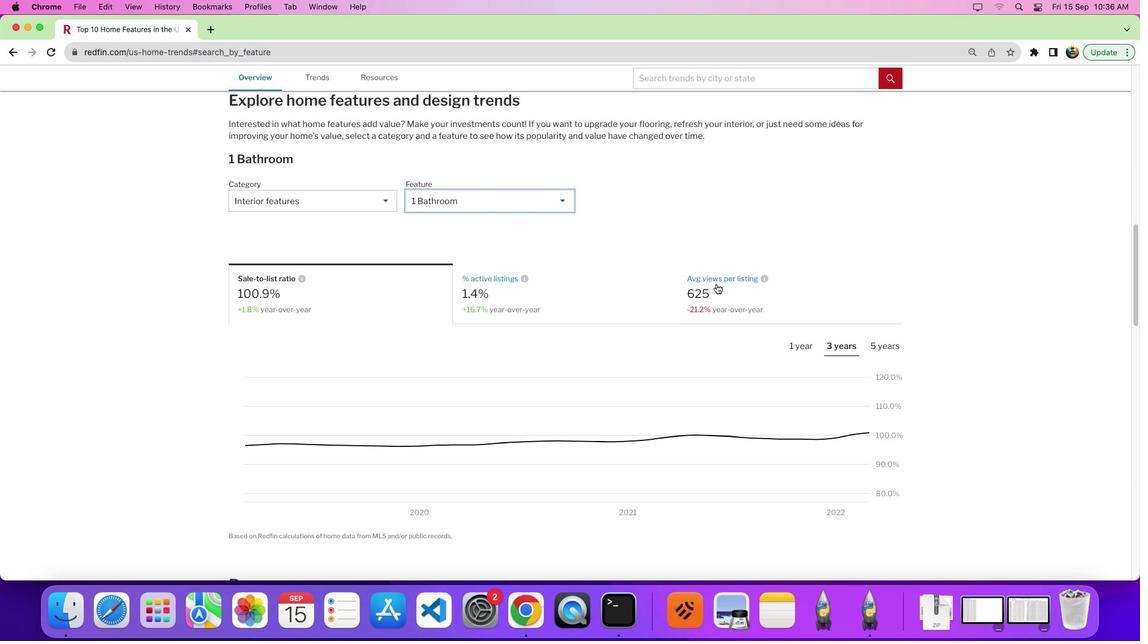 
Action: Mouse pressed left at (700, 274)
Screenshot: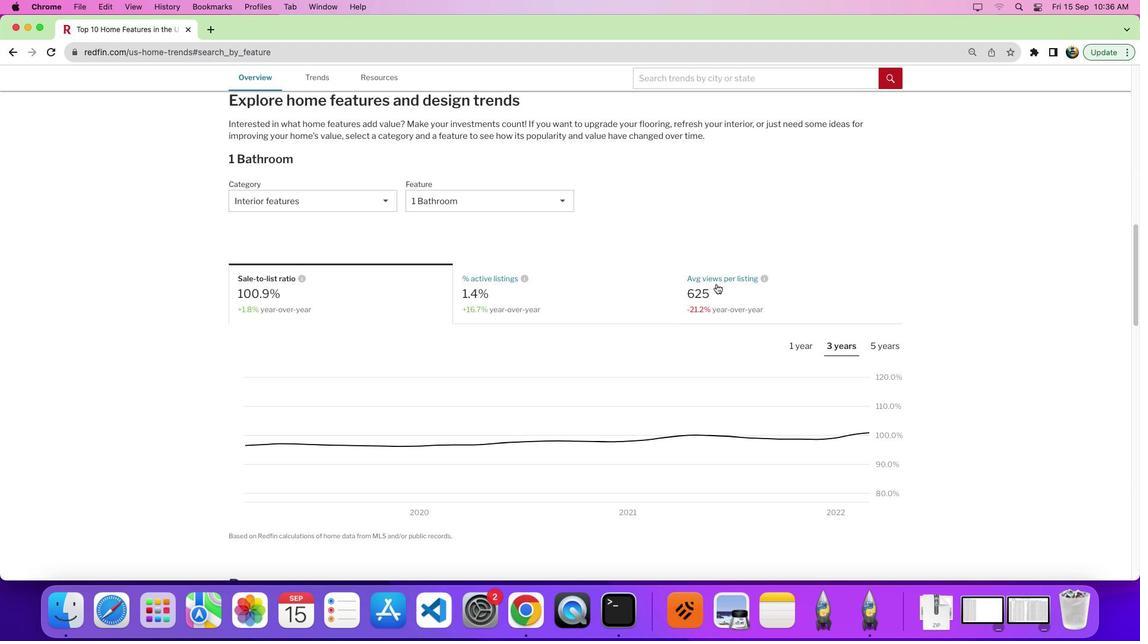 
Action: Mouse moved to (765, 331)
Screenshot: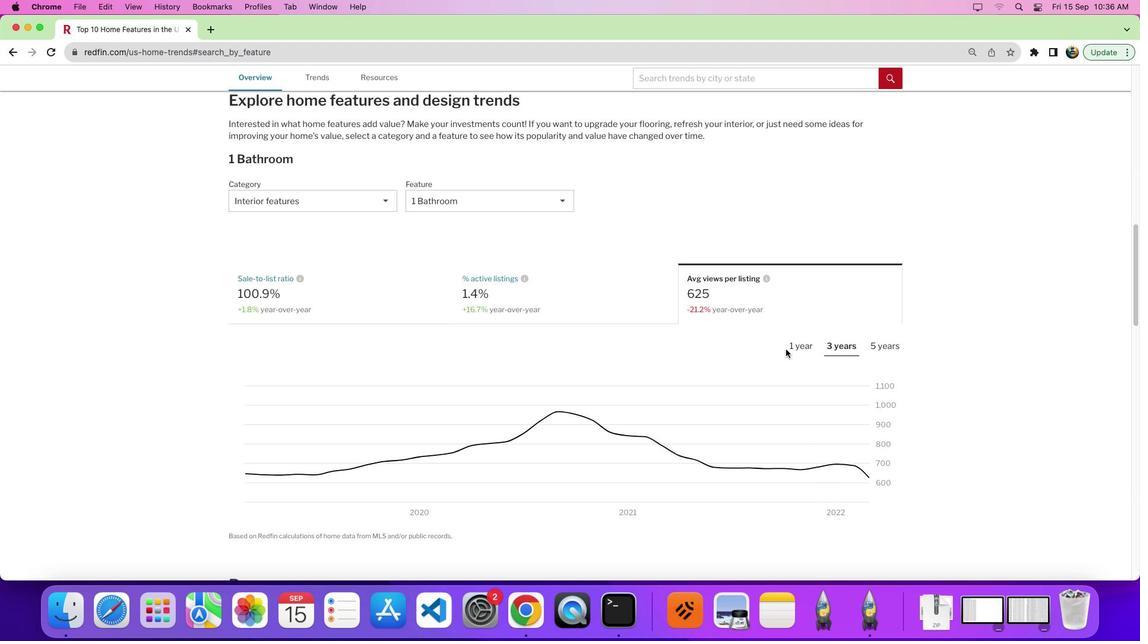
Action: Mouse scrolled (765, 331) with delta (17, 30)
Screenshot: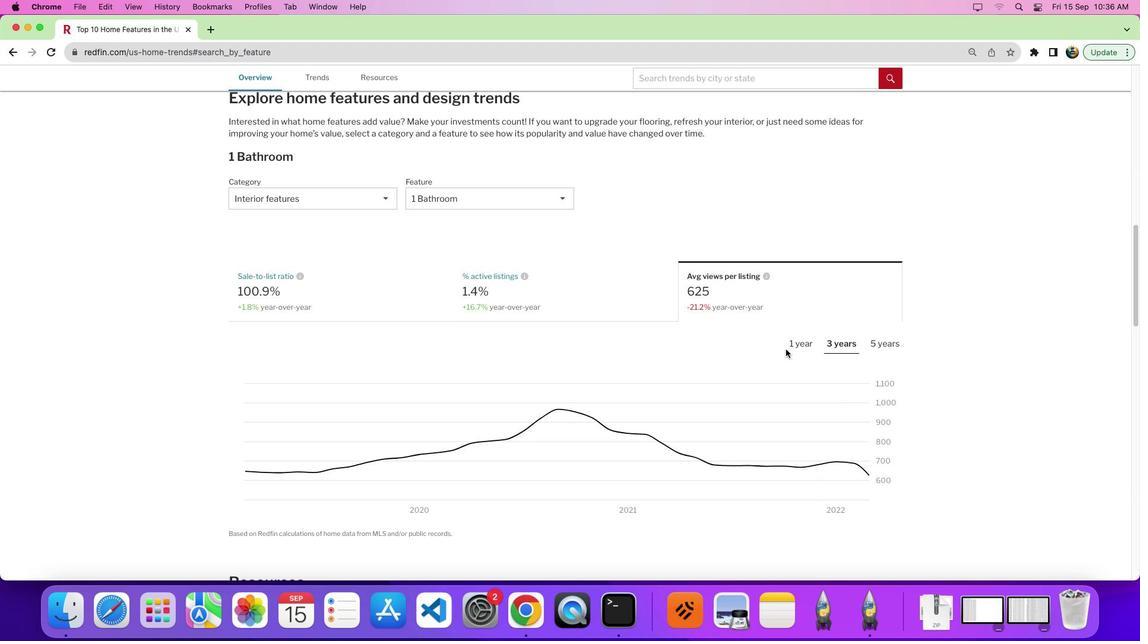 
Action: Mouse scrolled (765, 331) with delta (17, 30)
Screenshot: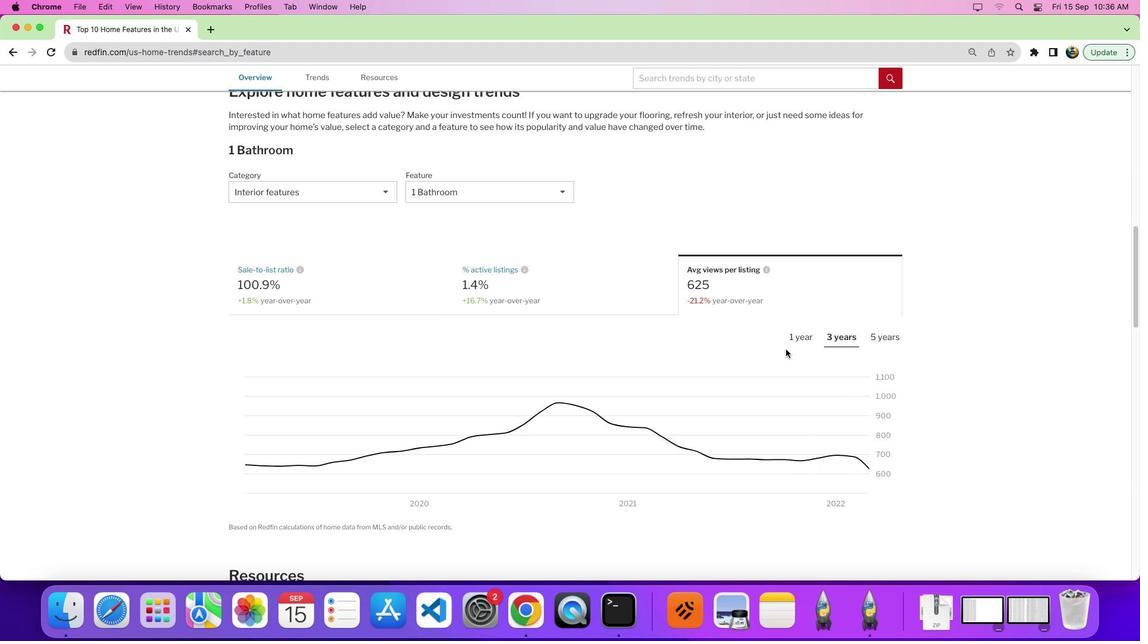 
Action: Mouse moved to (918, 332)
Screenshot: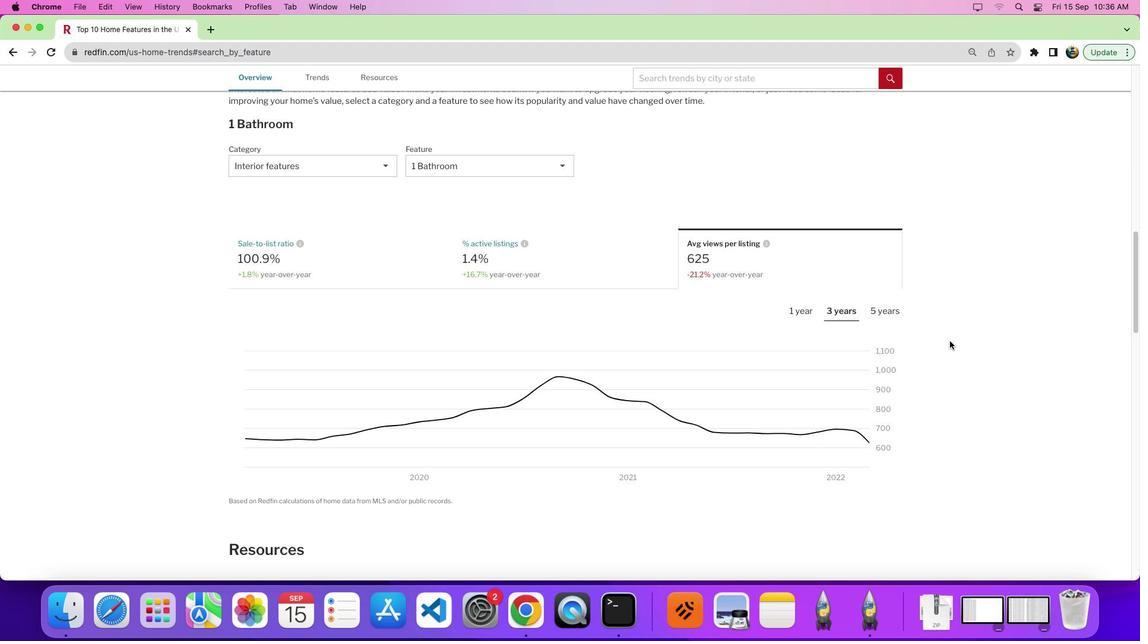 
